 Task: Edit the name or URL of an existing bookmark.
Action: Mouse moved to (1201, 31)
Screenshot: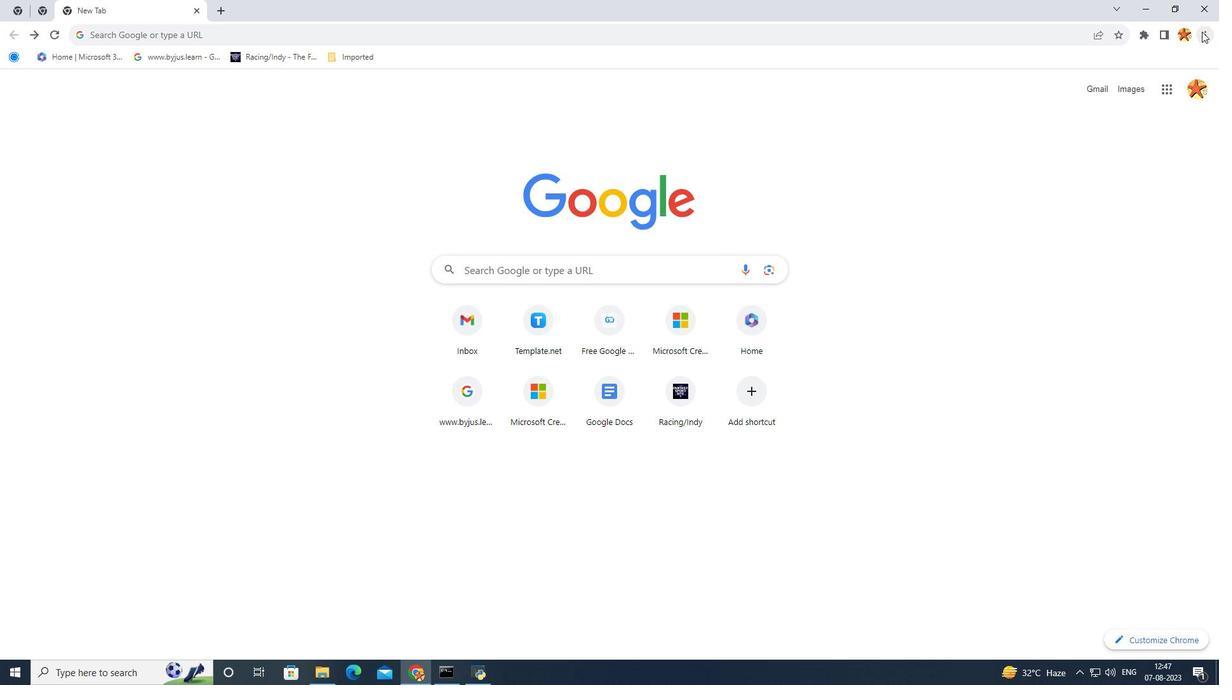 
Action: Mouse pressed left at (1201, 31)
Screenshot: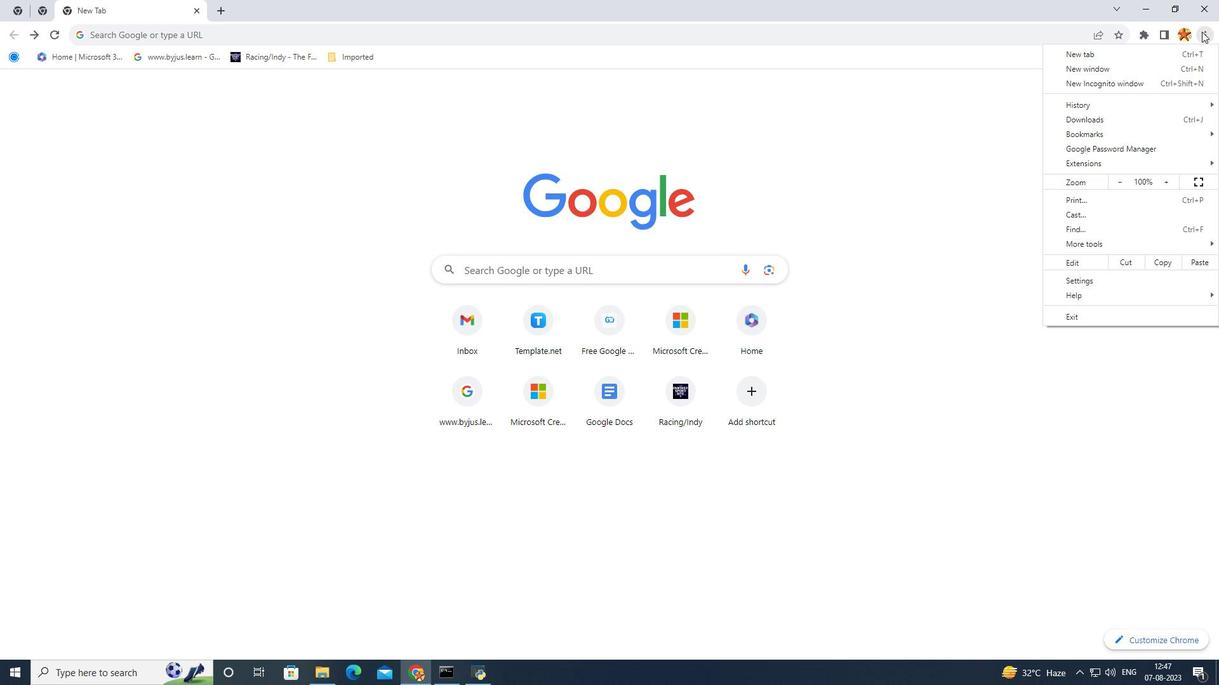 
Action: Mouse moved to (972, 135)
Screenshot: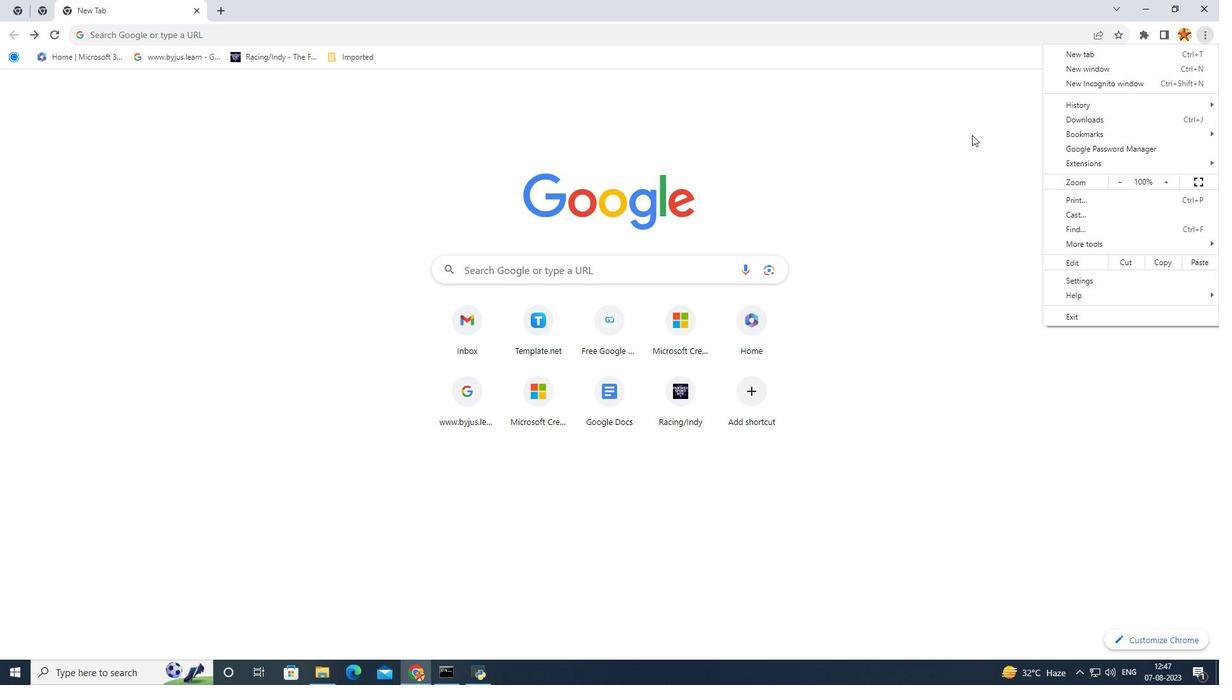 
Action: Mouse pressed left at (972, 135)
Screenshot: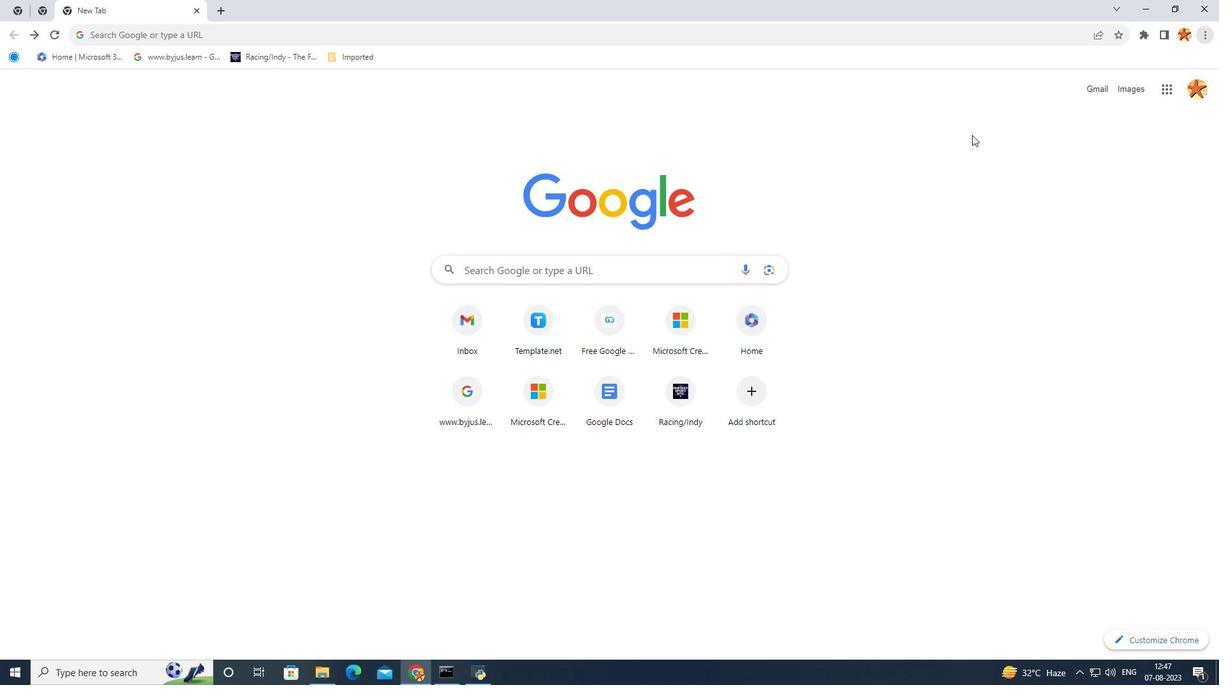 
Action: Mouse moved to (1212, 40)
Screenshot: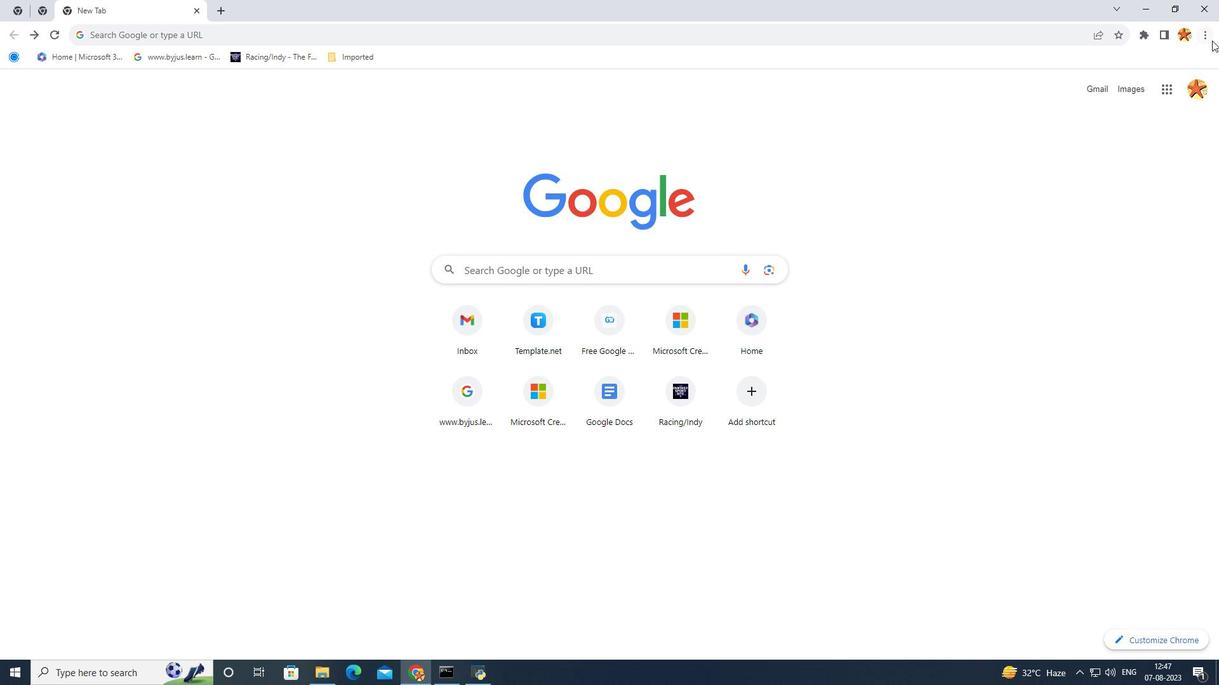 
Action: Mouse pressed left at (1212, 40)
Screenshot: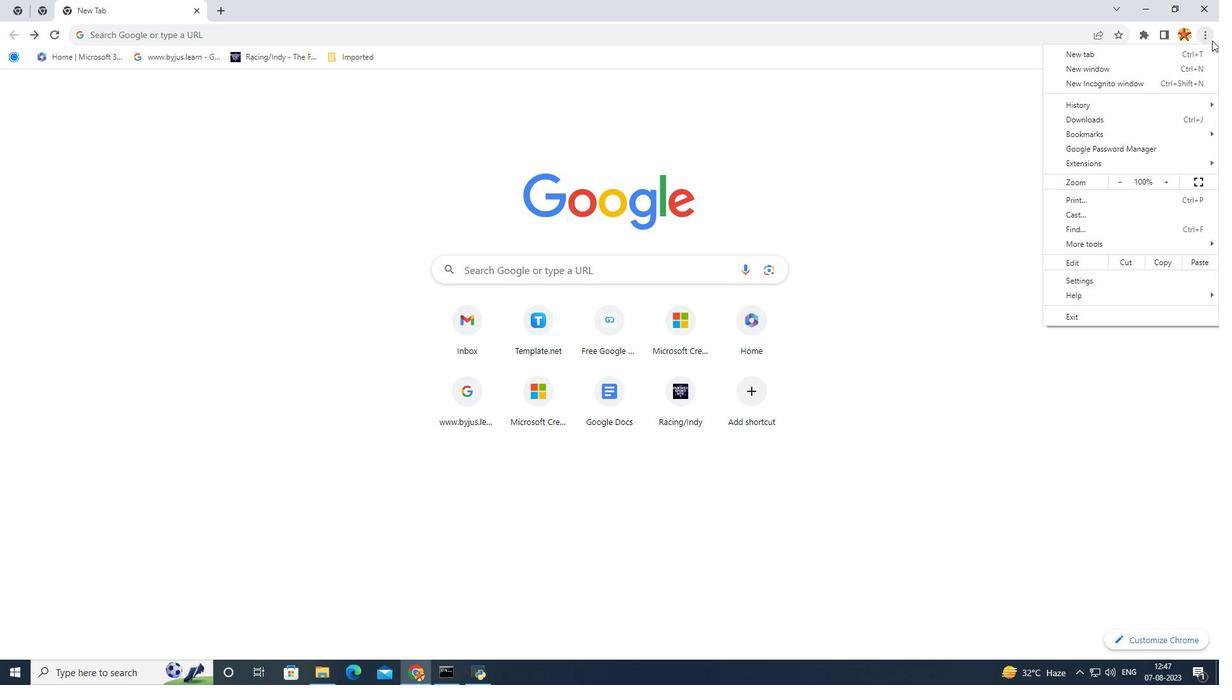 
Action: Mouse moved to (1081, 130)
Screenshot: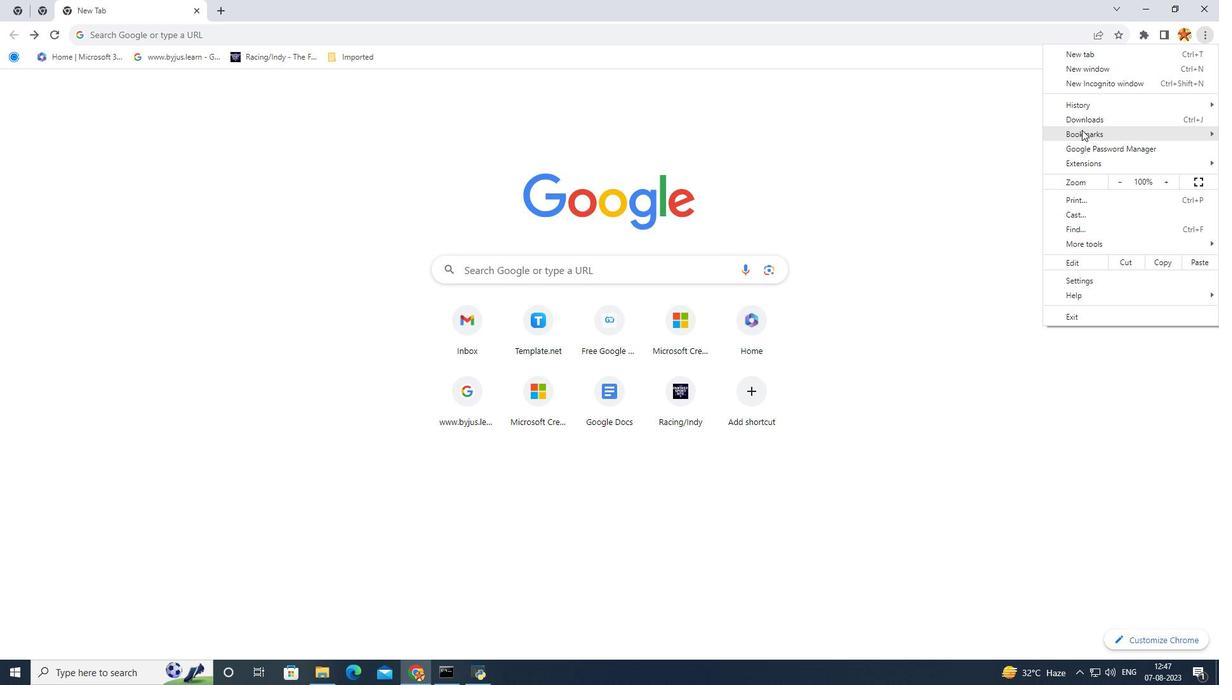 
Action: Mouse pressed left at (1081, 130)
Screenshot: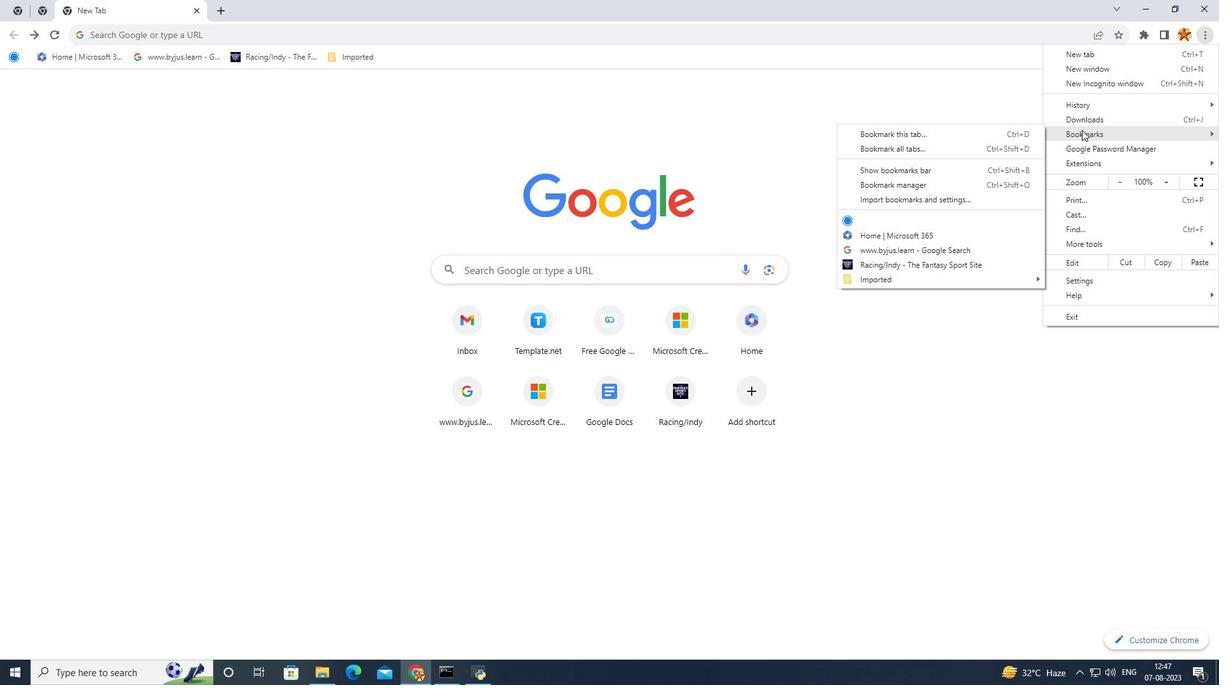 
Action: Mouse moved to (911, 184)
Screenshot: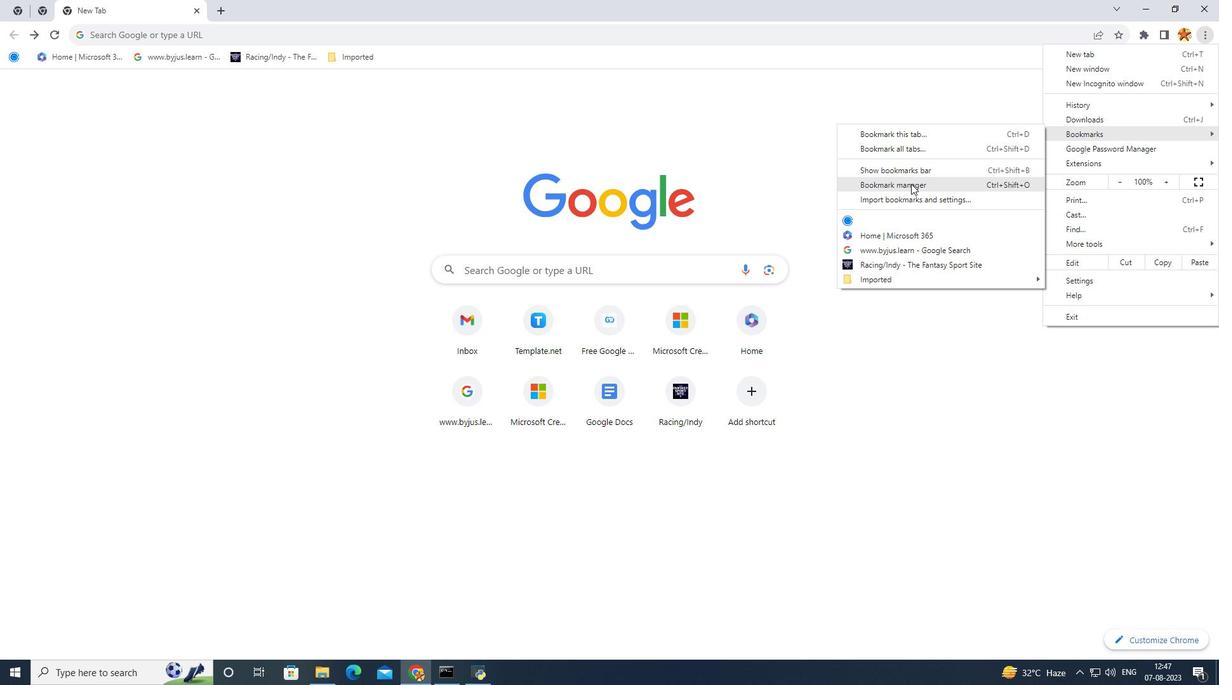 
Action: Mouse pressed left at (911, 184)
Screenshot: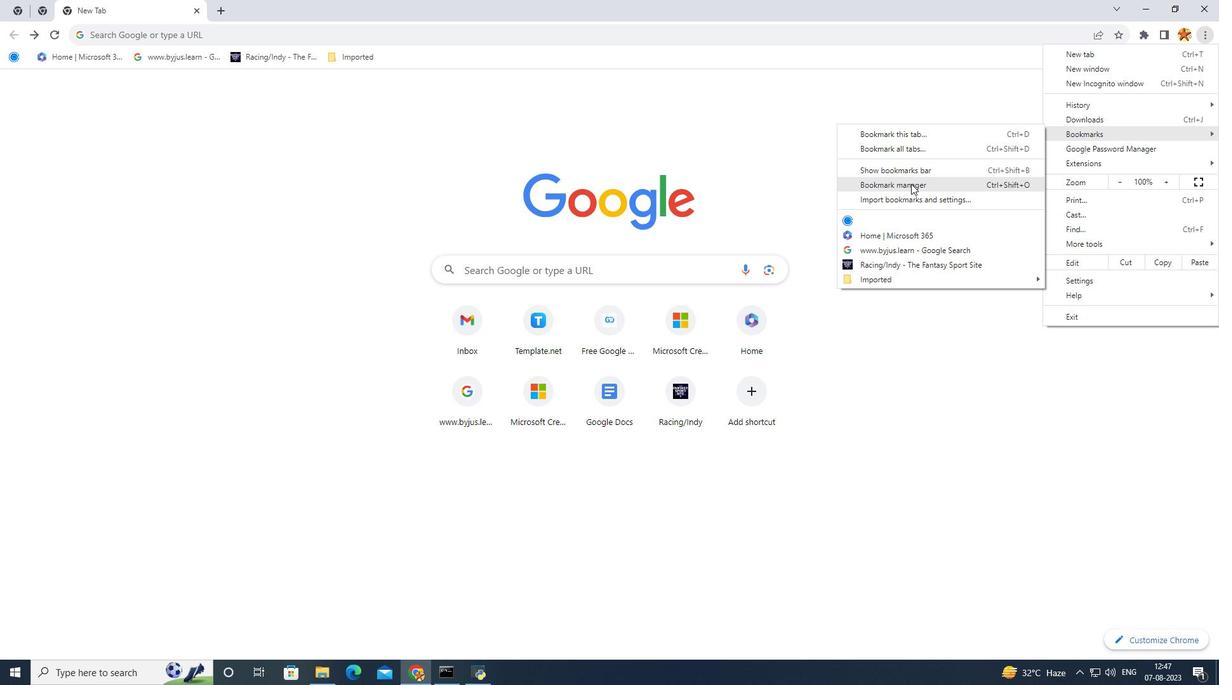 
Action: Mouse moved to (78, 157)
Screenshot: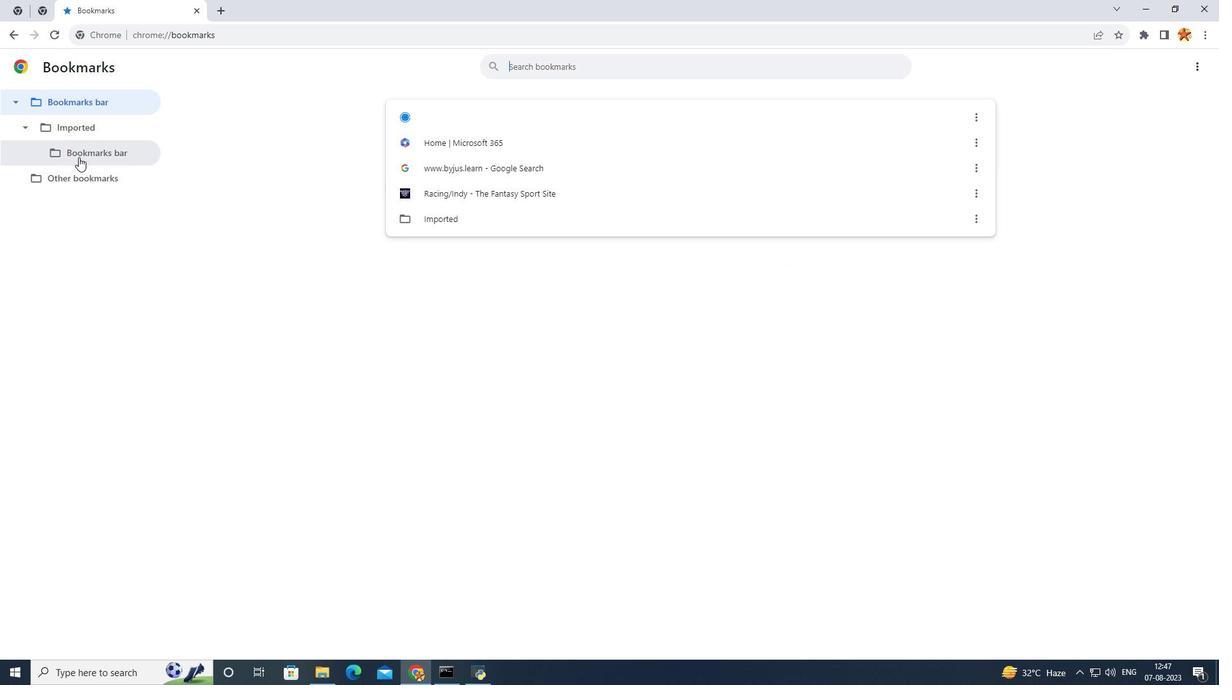 
Action: Mouse pressed left at (78, 157)
Screenshot: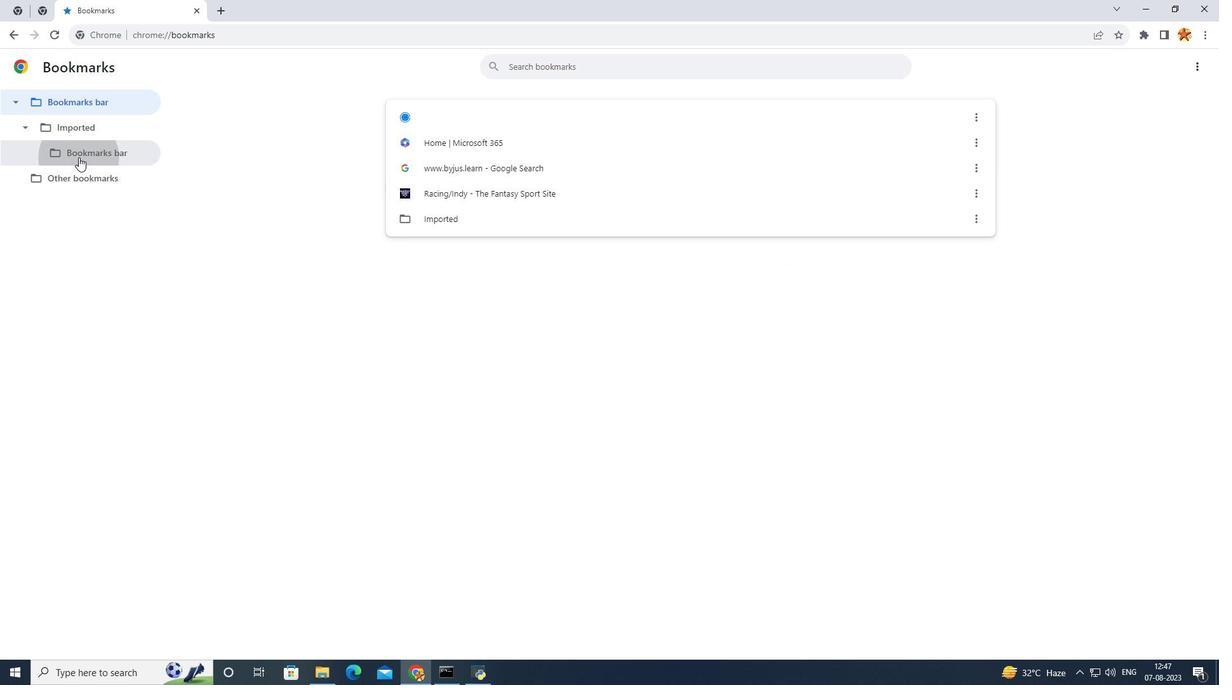 
Action: Mouse moved to (78, 168)
Screenshot: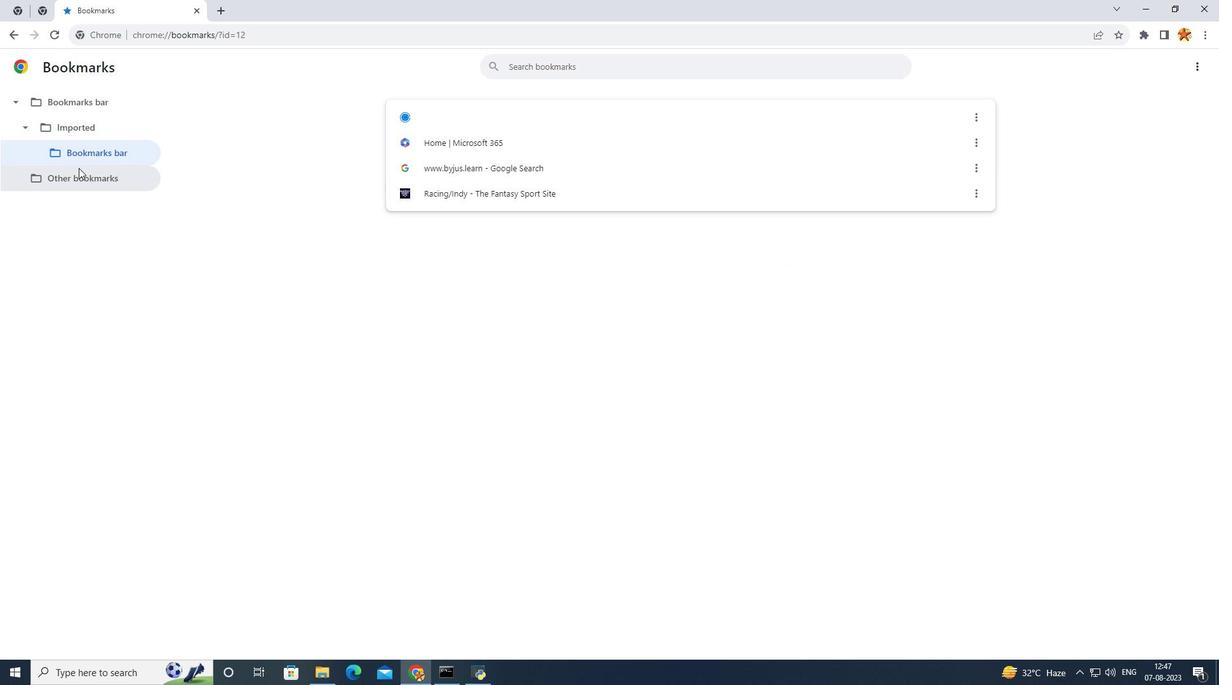 
Action: Mouse pressed left at (78, 168)
Screenshot: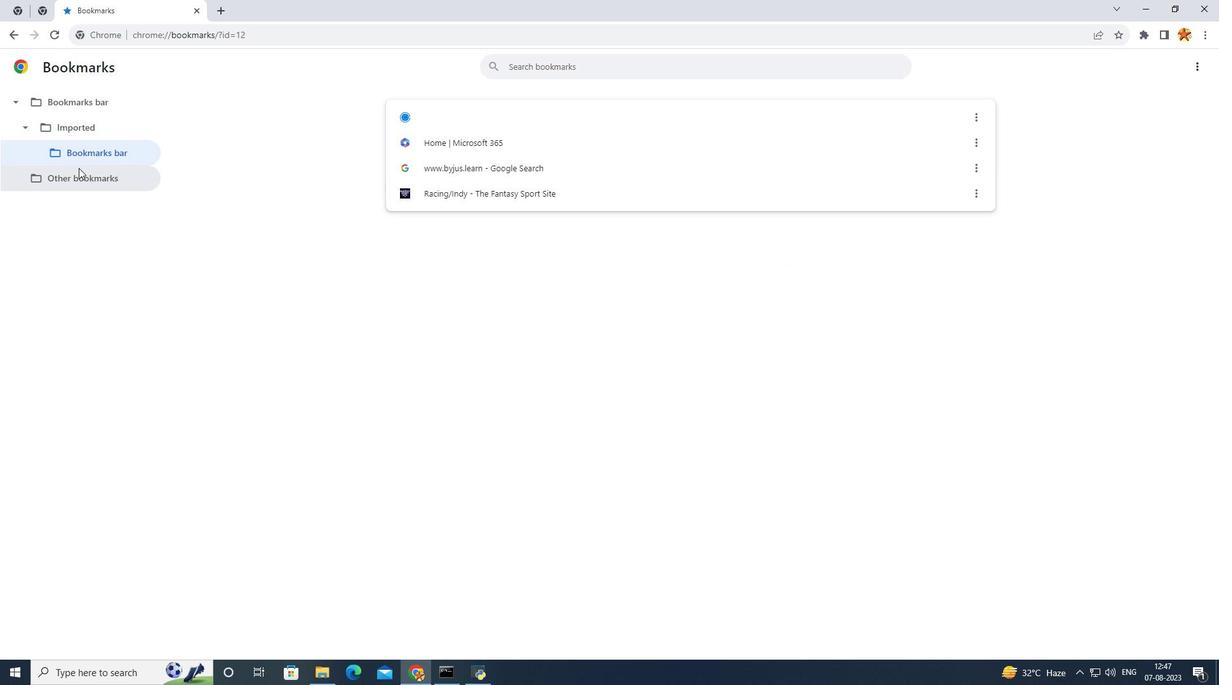 
Action: Mouse moved to (97, 161)
Screenshot: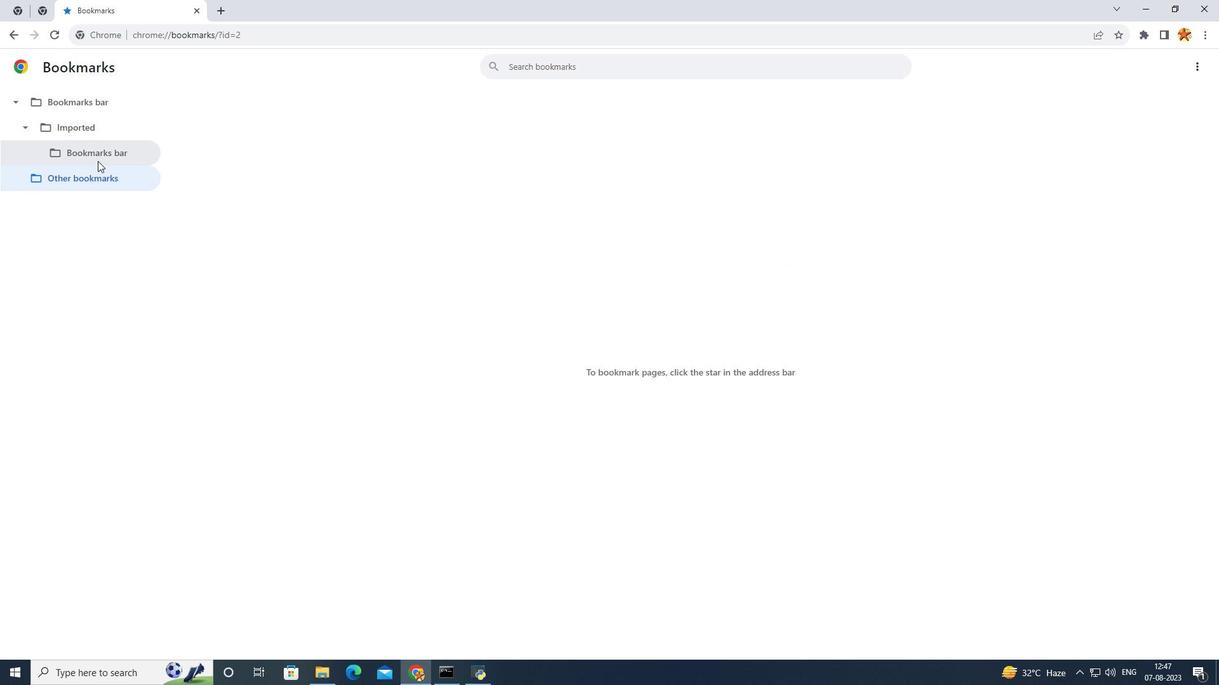 
Action: Mouse pressed left at (97, 161)
Screenshot: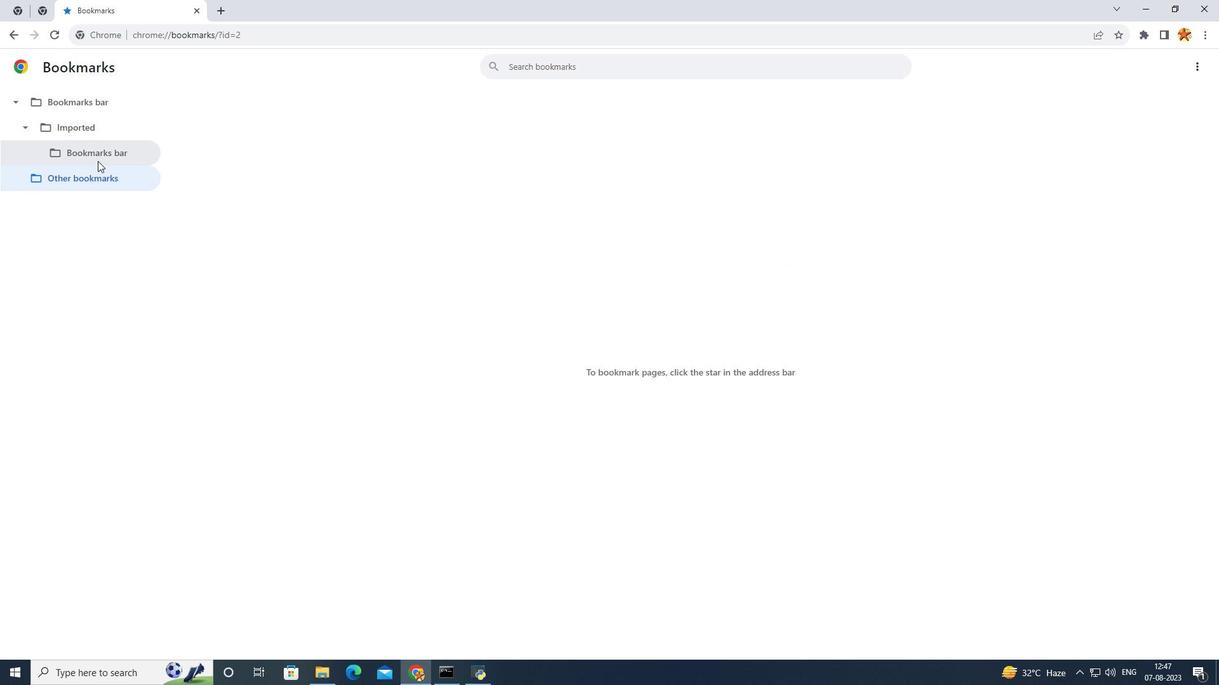 
Action: Mouse moved to (982, 142)
Screenshot: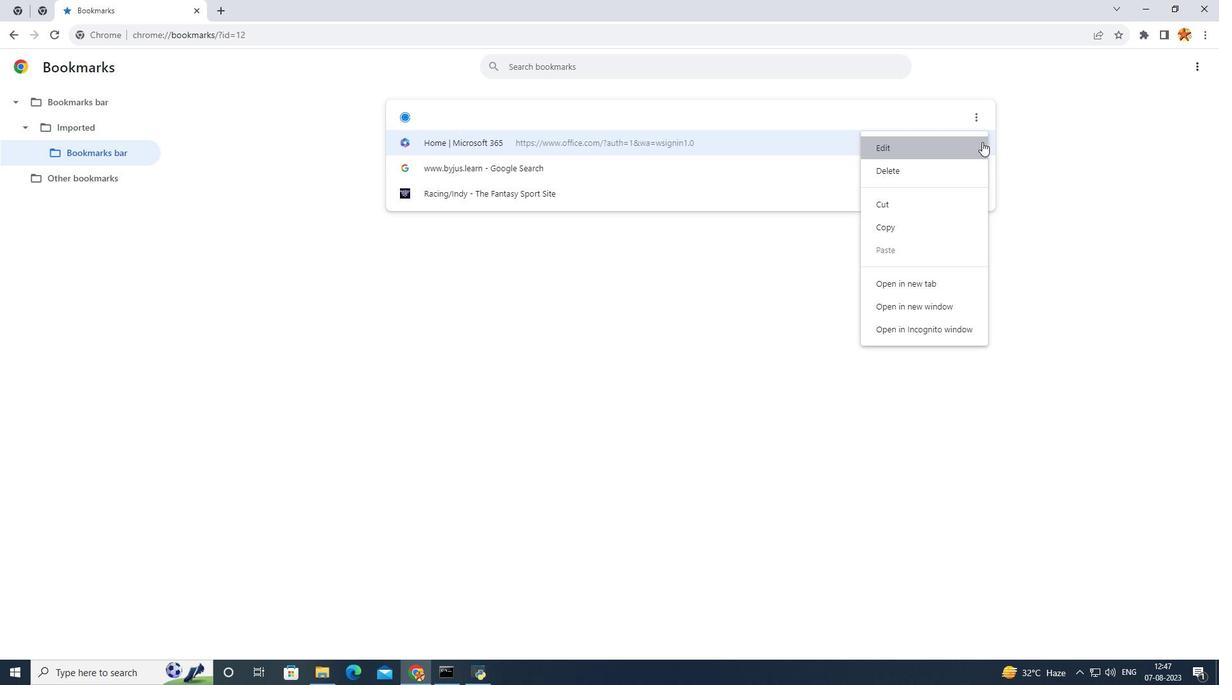 
Action: Mouse pressed left at (982, 142)
Screenshot: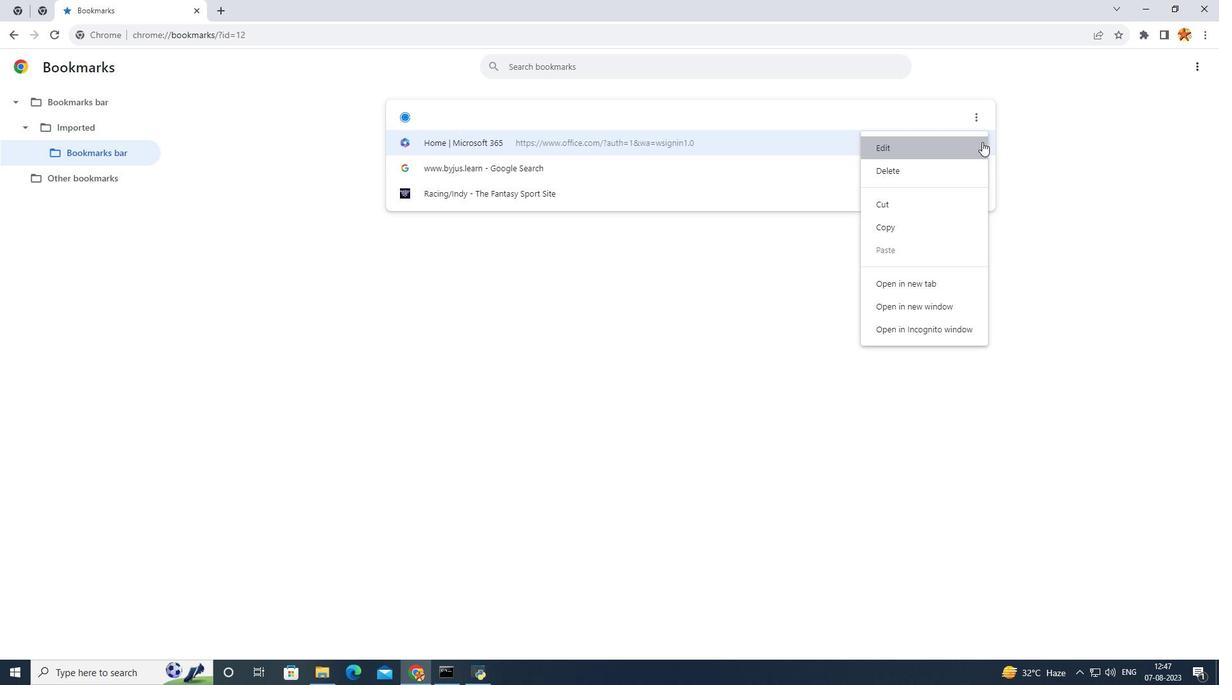 
Action: Mouse moved to (780, 282)
Screenshot: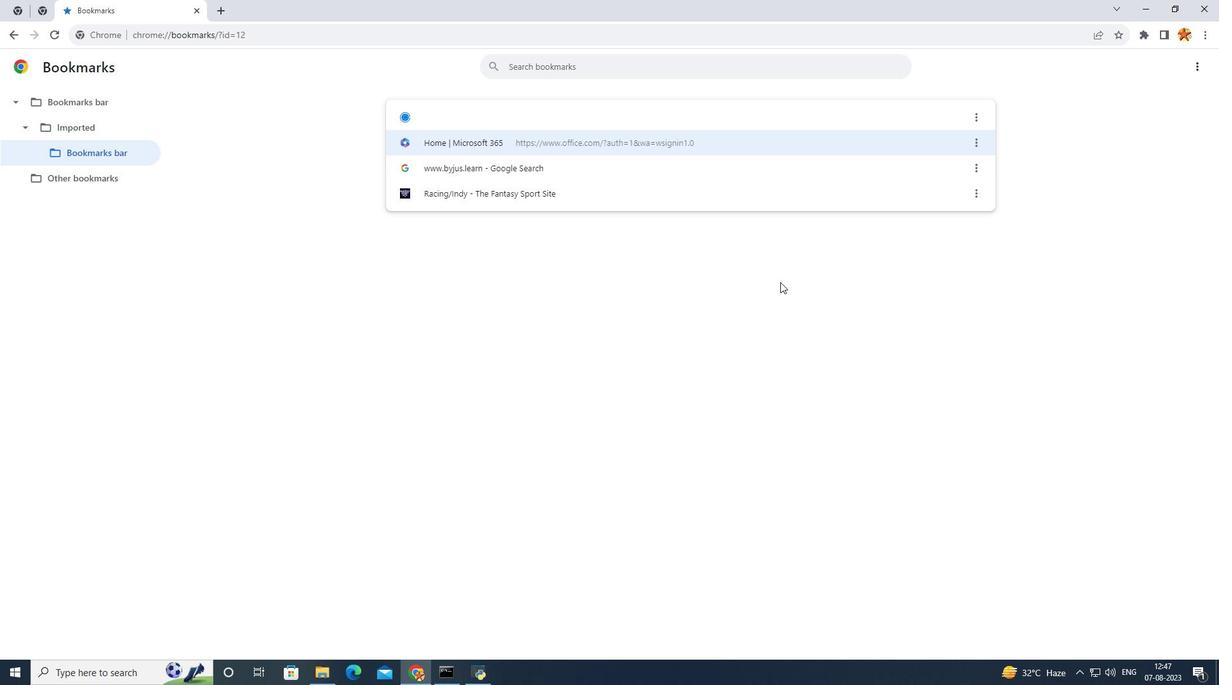 
Action: Mouse pressed left at (780, 282)
Screenshot: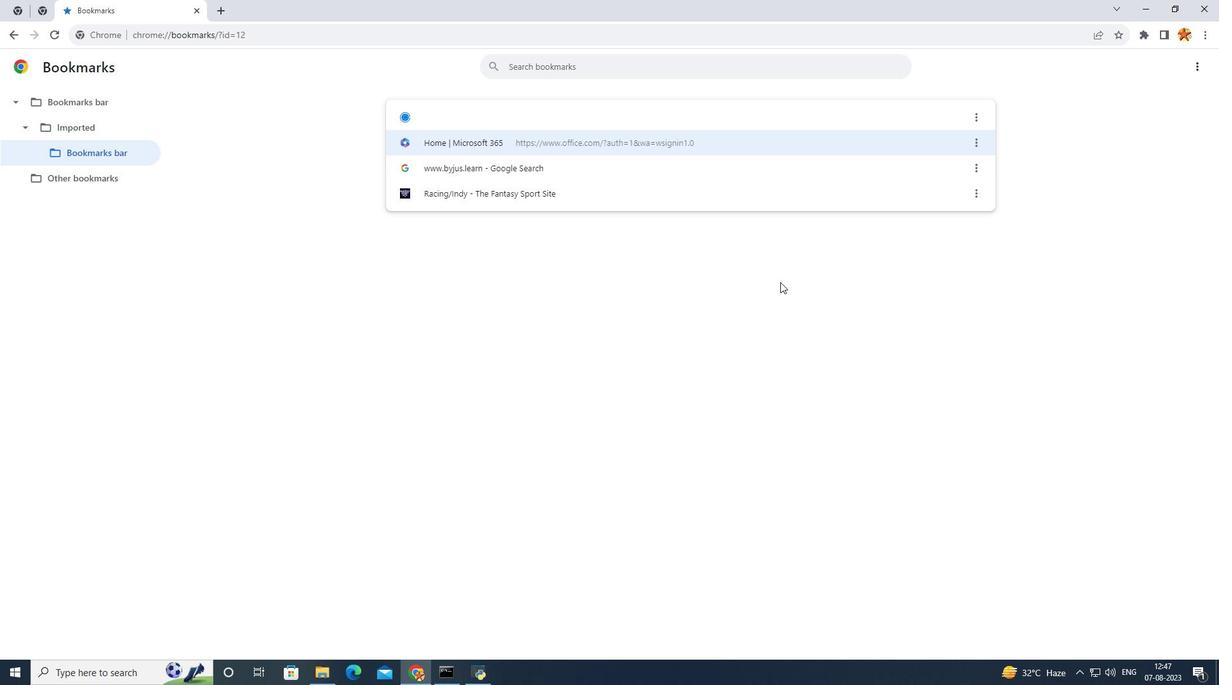
Action: Mouse moved to (973, 147)
Screenshot: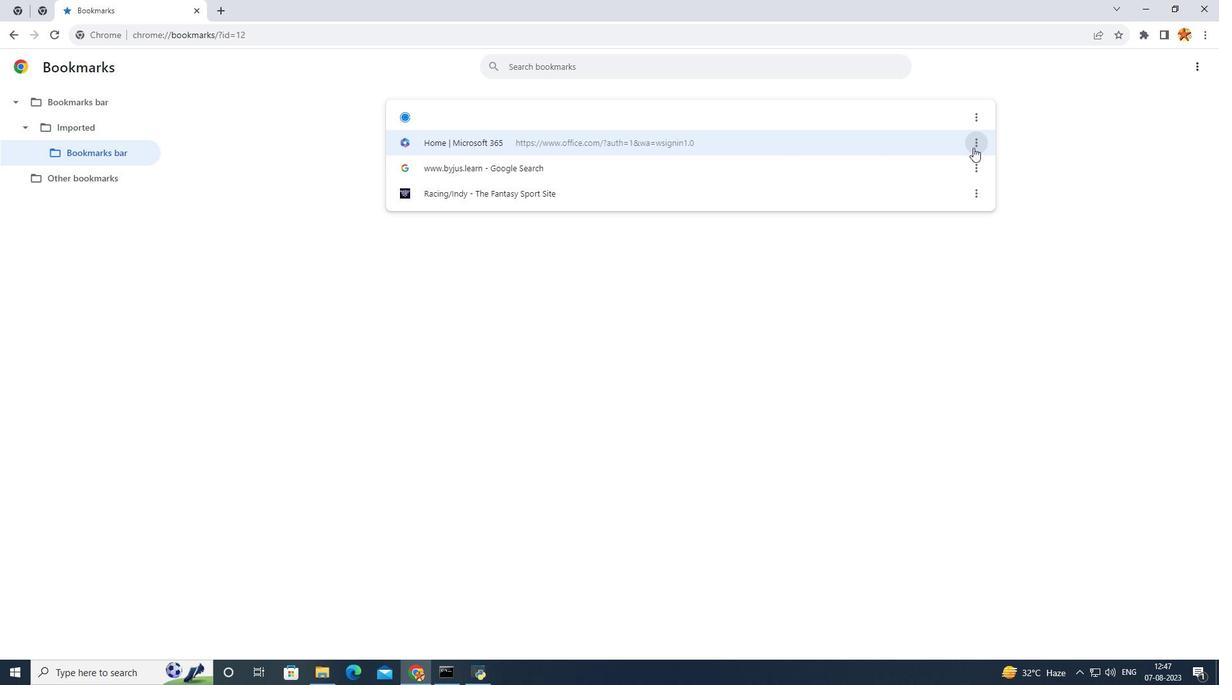 
Action: Mouse pressed left at (973, 147)
Screenshot: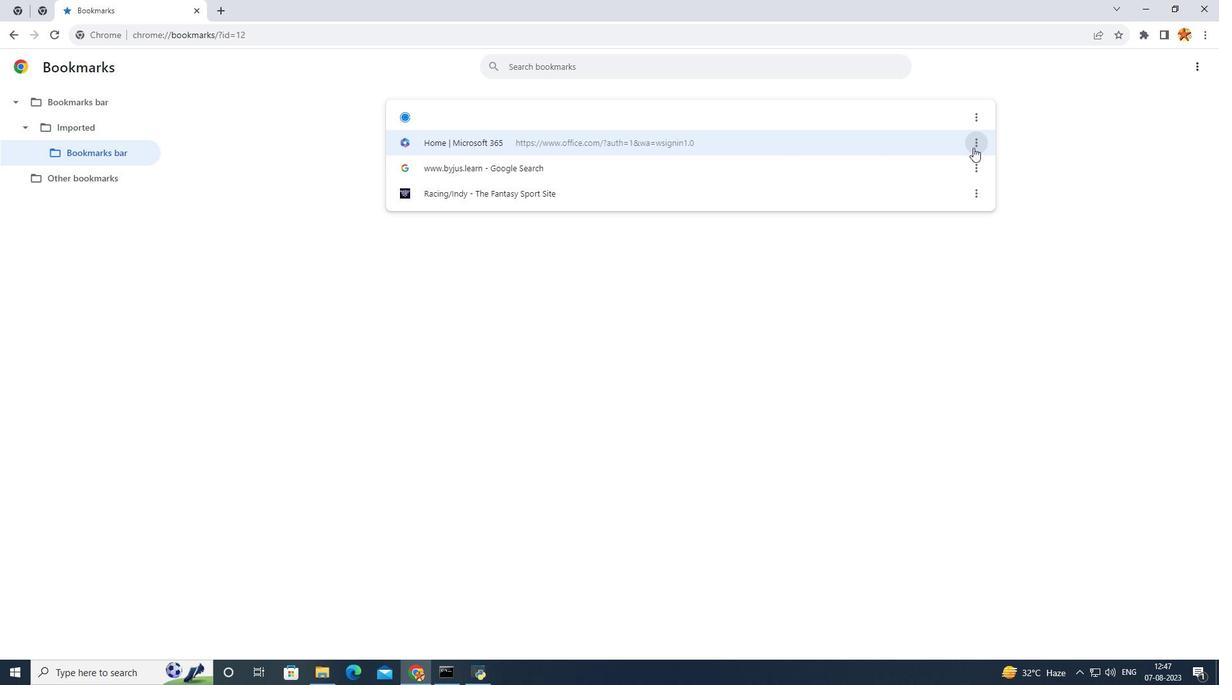 
Action: Mouse moved to (930, 153)
Screenshot: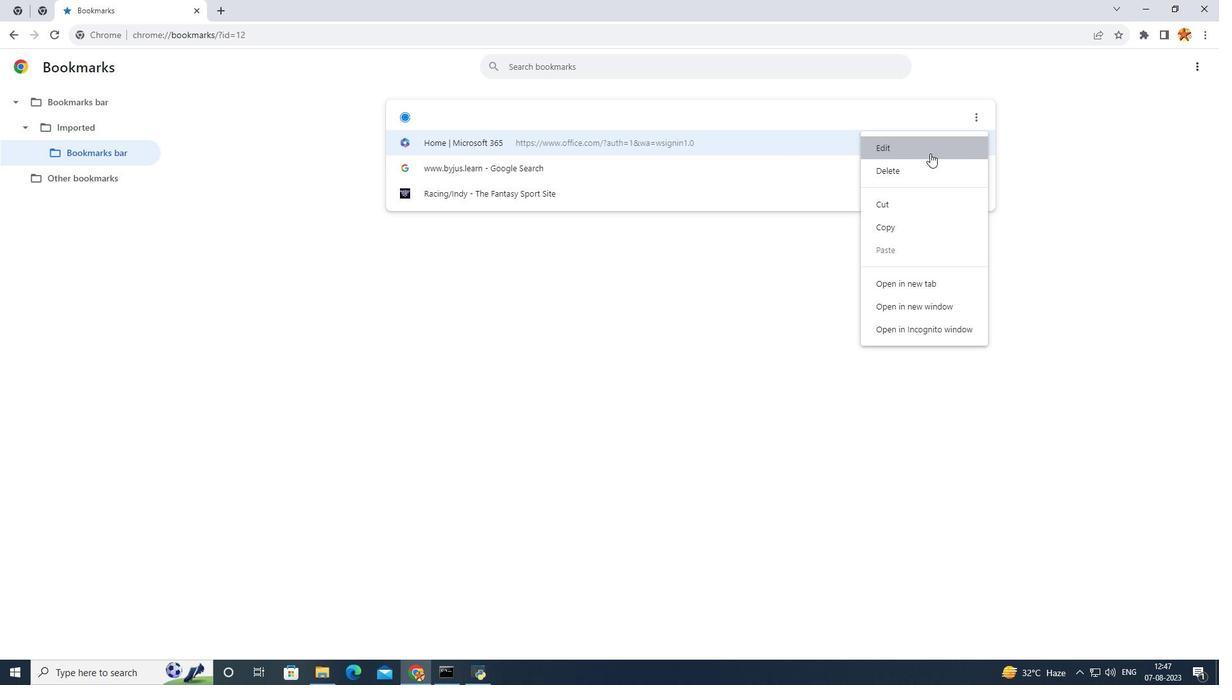 
Action: Mouse pressed left at (930, 153)
Screenshot: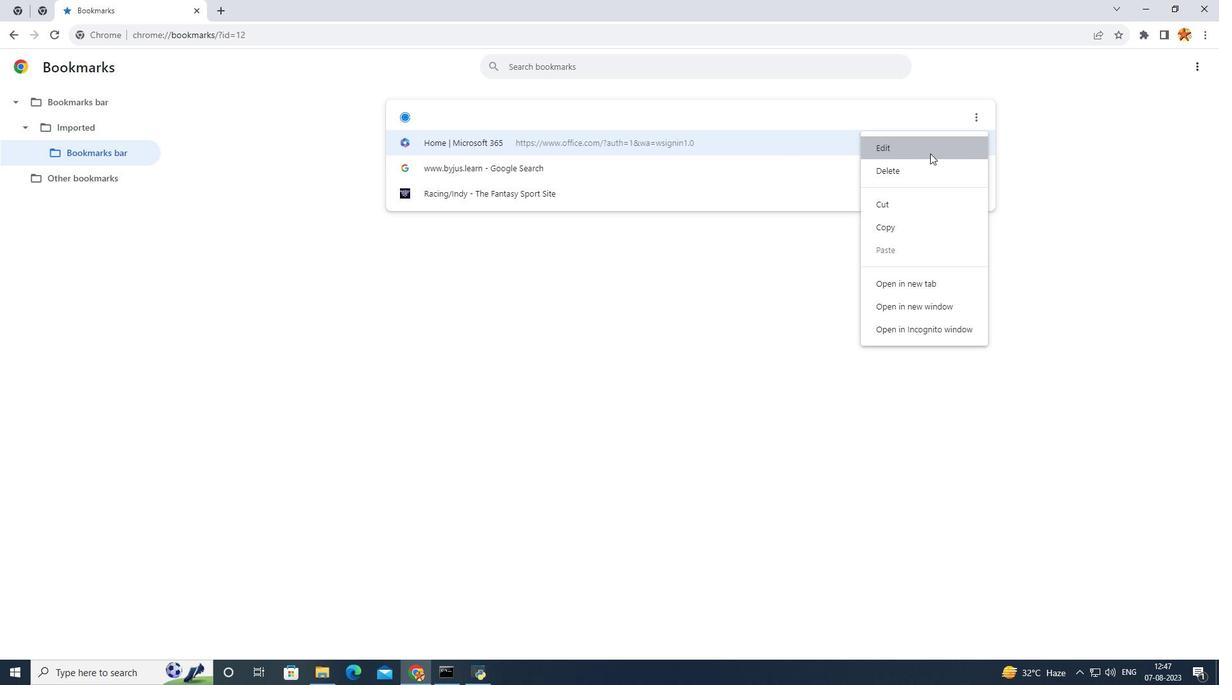 
Action: Mouse moved to (565, 326)
Screenshot: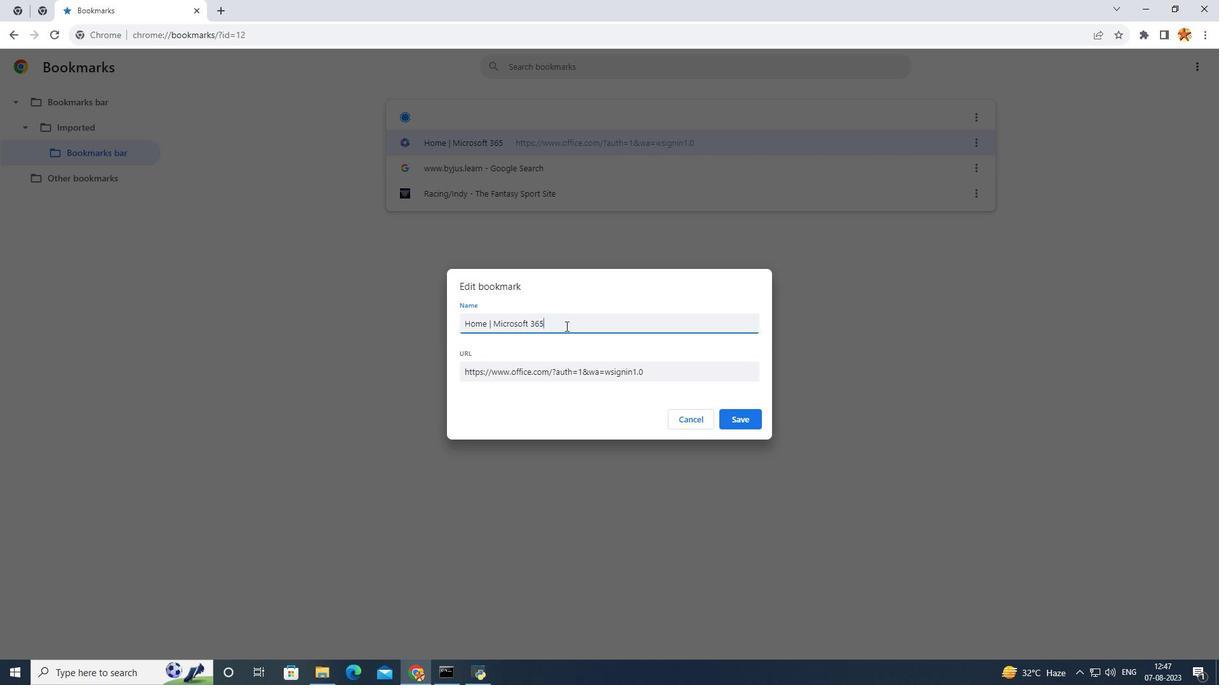 
Action: Key pressed <Key.space>123
Screenshot: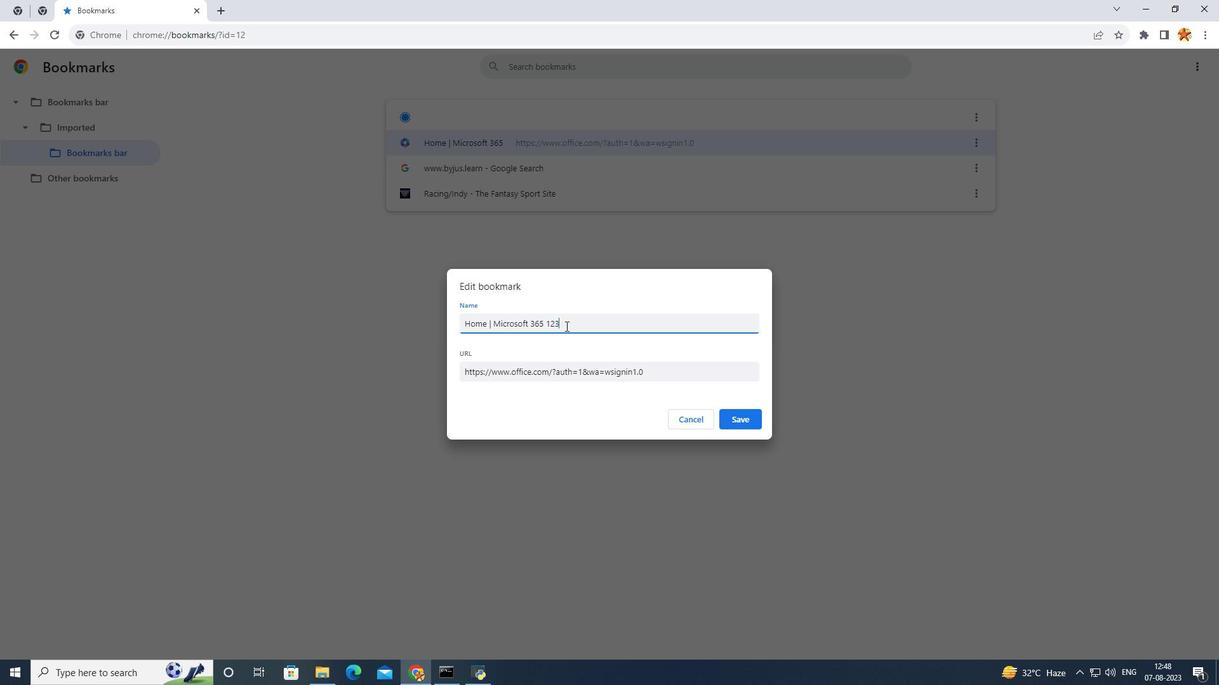 
Action: Mouse moved to (739, 417)
Screenshot: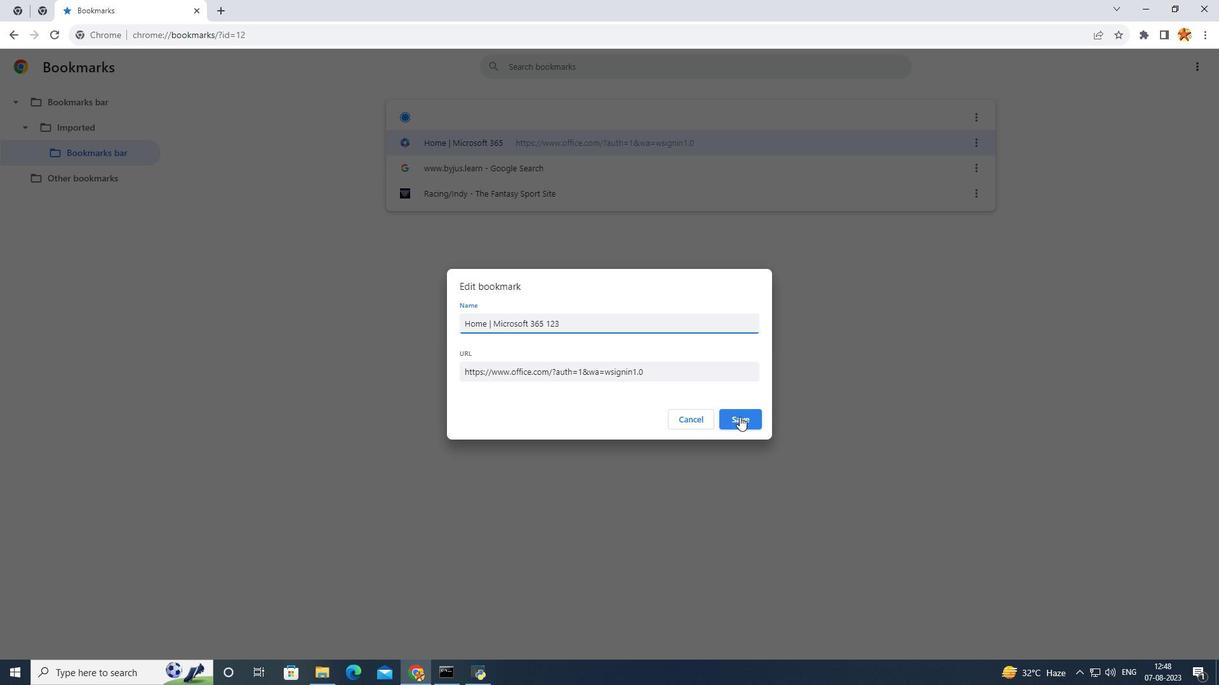 
Action: Mouse pressed left at (739, 417)
Screenshot: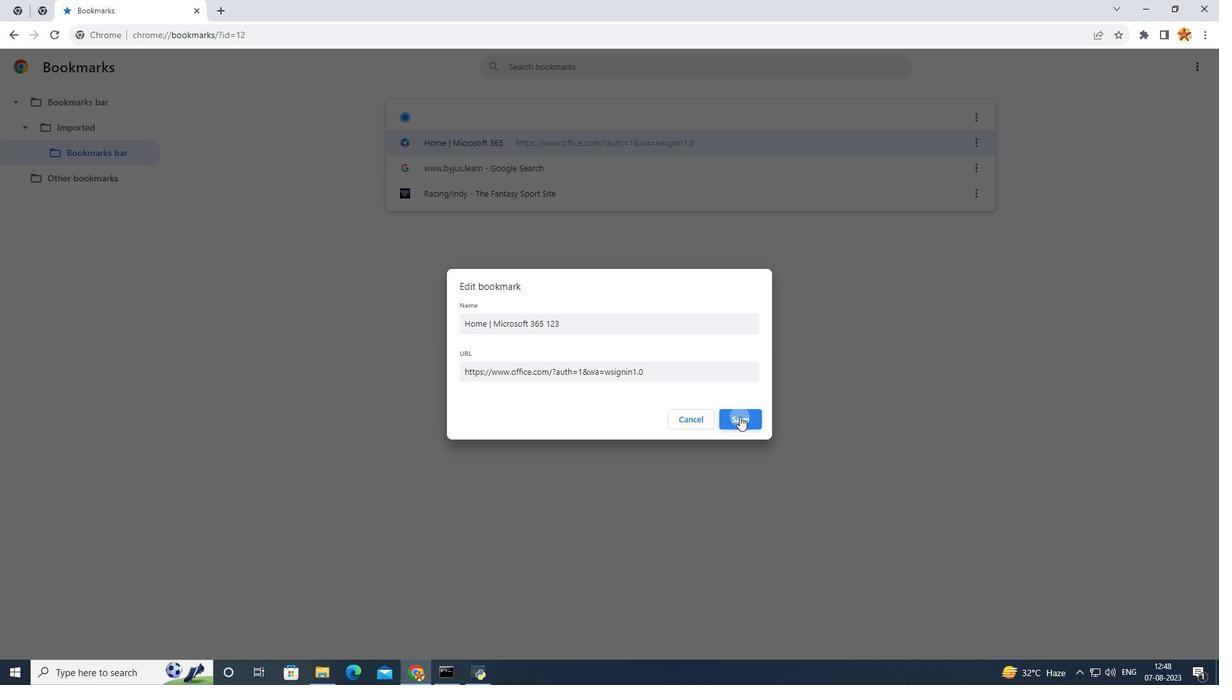 
Action: Mouse moved to (734, 399)
Screenshot: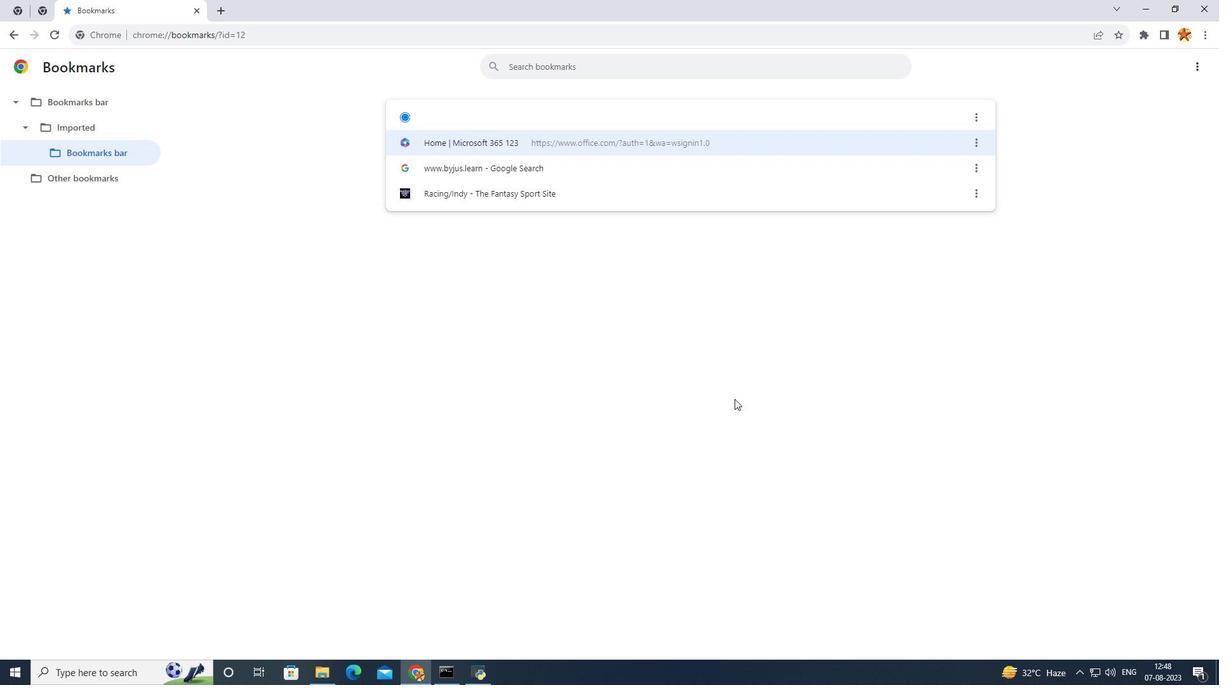 
